 Task: Check a repository's "Projects" for task boards.
Action: Mouse moved to (924, 59)
Screenshot: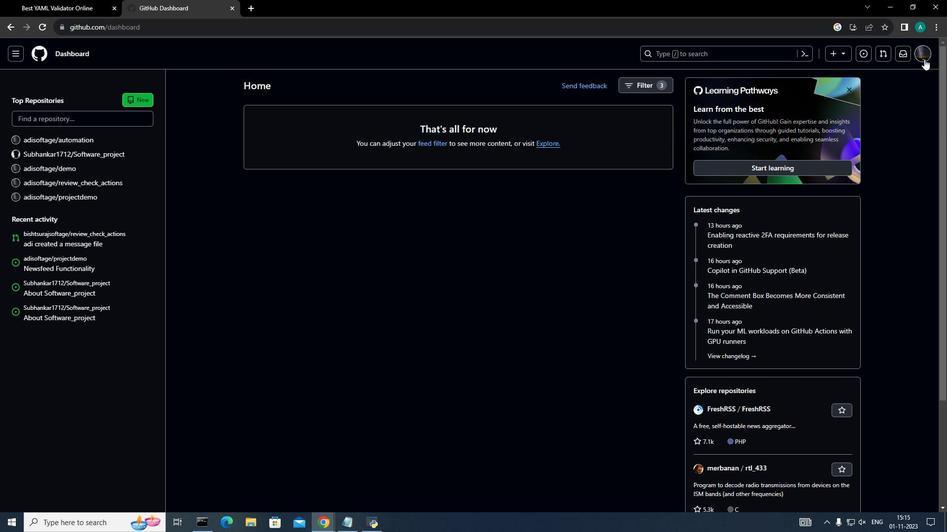 
Action: Mouse pressed left at (924, 59)
Screenshot: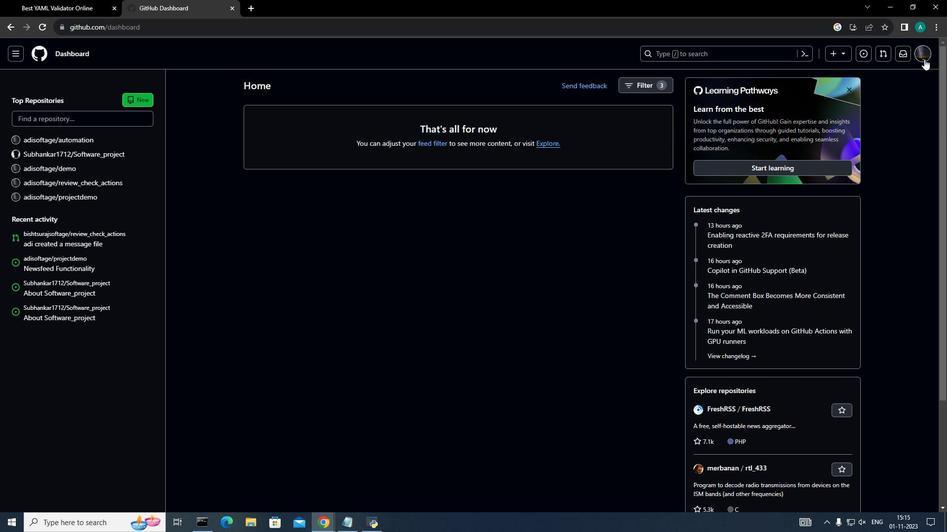 
Action: Mouse moved to (820, 100)
Screenshot: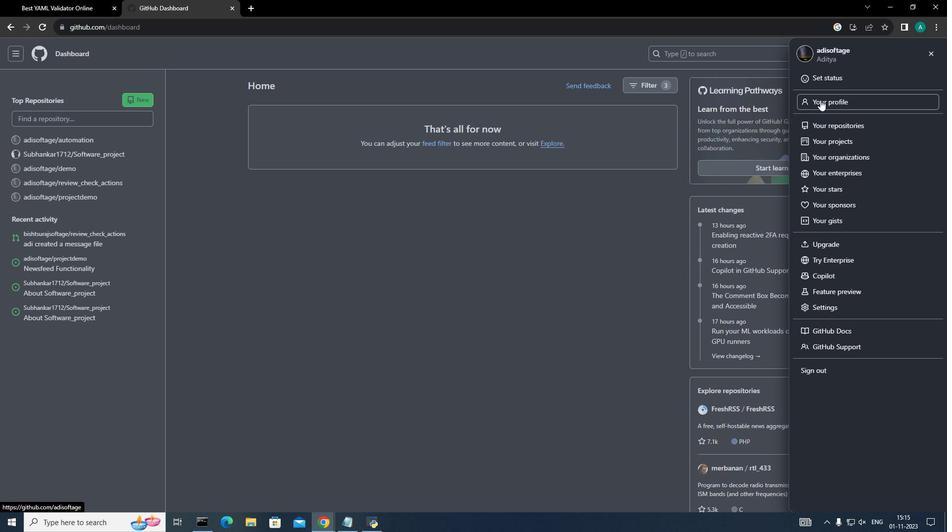 
Action: Mouse pressed left at (820, 100)
Screenshot: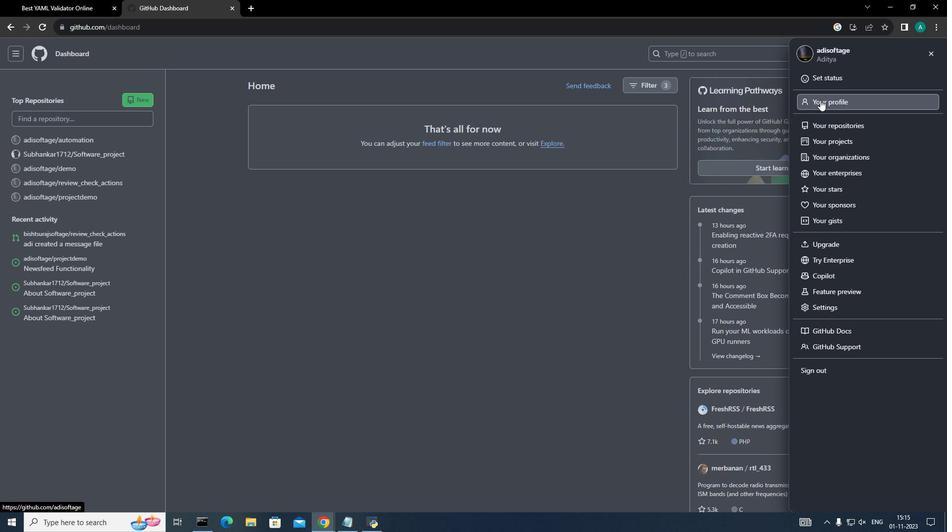 
Action: Mouse moved to (574, 137)
Screenshot: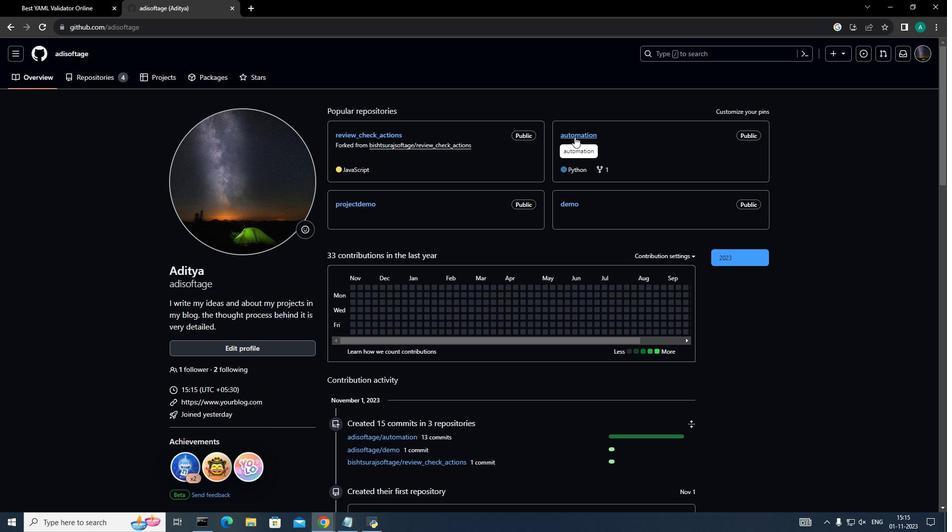 
Action: Mouse pressed left at (574, 137)
Screenshot: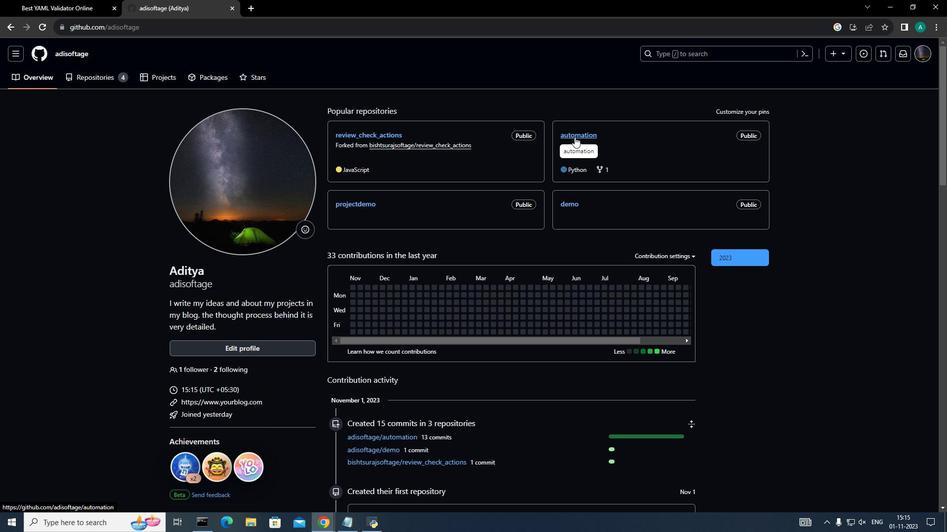 
Action: Mouse moved to (216, 79)
Screenshot: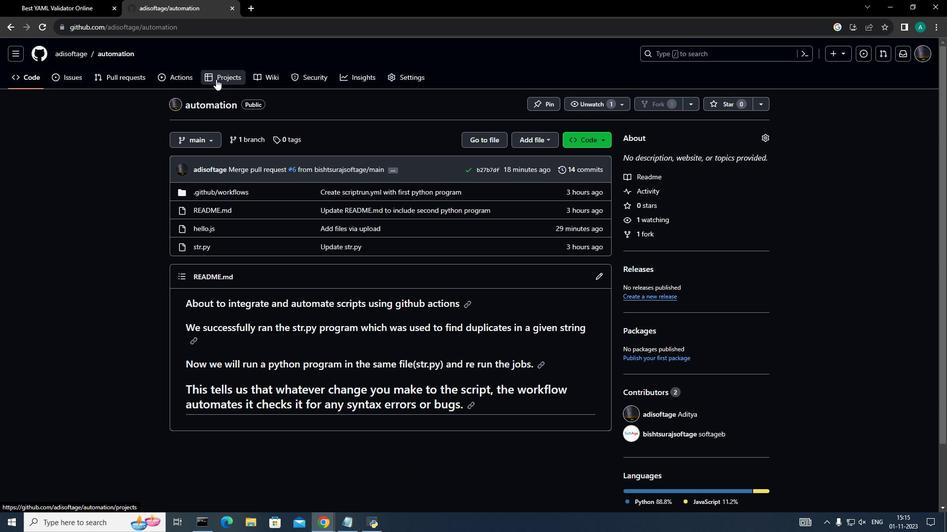 
Action: Mouse pressed left at (216, 79)
Screenshot: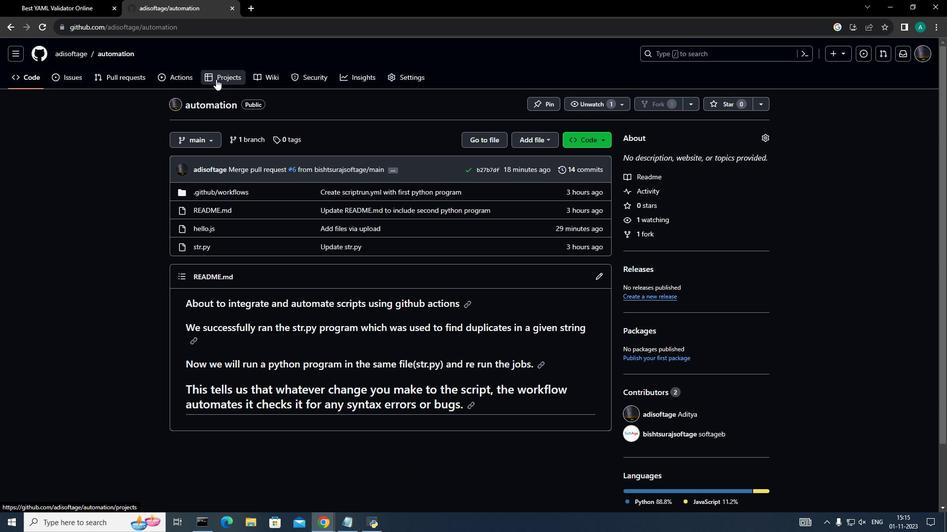 
Action: Mouse moved to (66, 54)
Screenshot: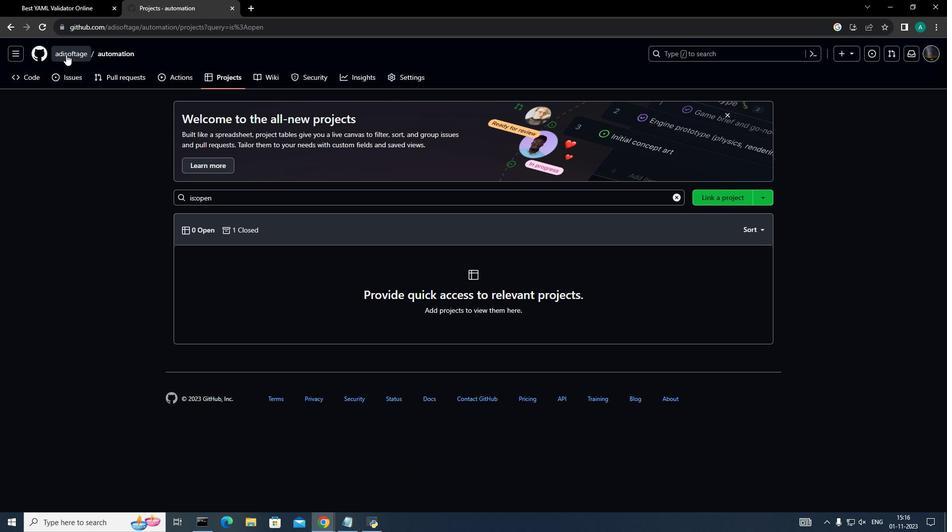
Action: Mouse pressed left at (66, 54)
Screenshot: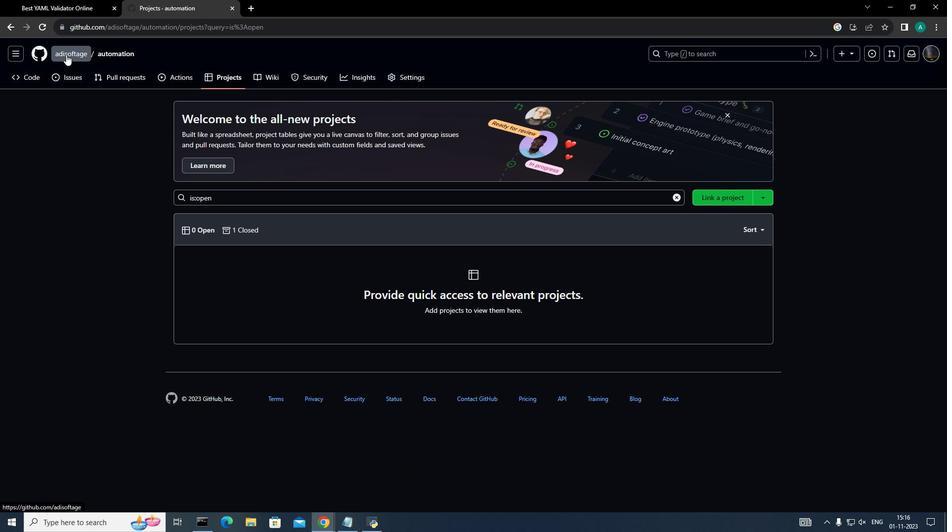 
Action: Mouse moved to (363, 206)
Screenshot: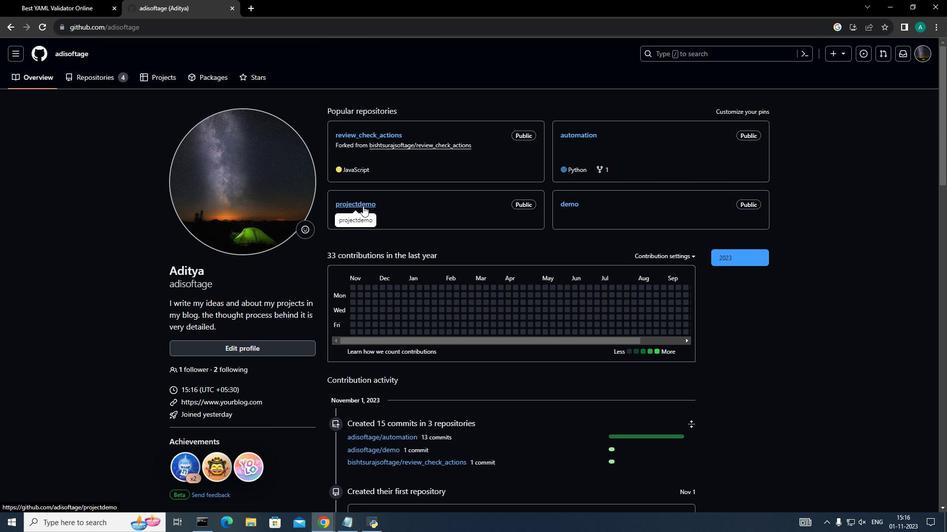 
Action: Mouse pressed left at (363, 206)
Screenshot: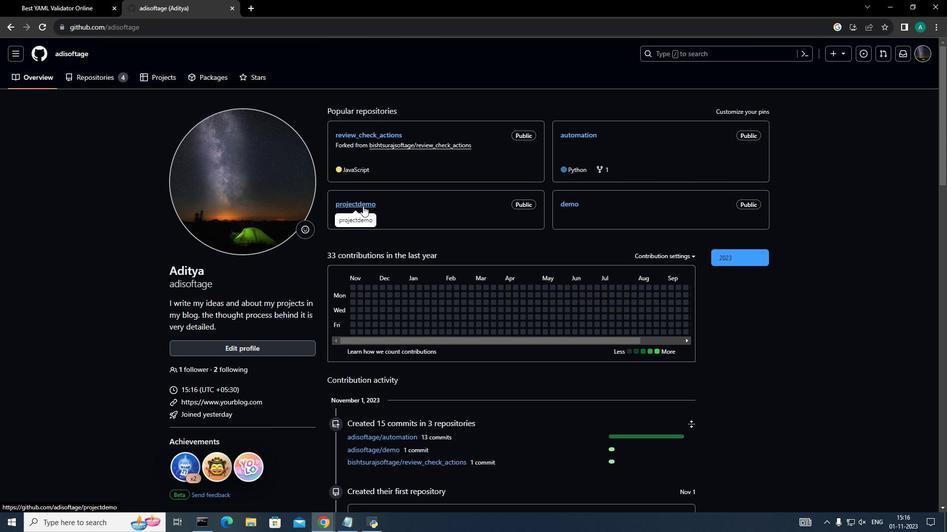
Action: Mouse moved to (241, 79)
Screenshot: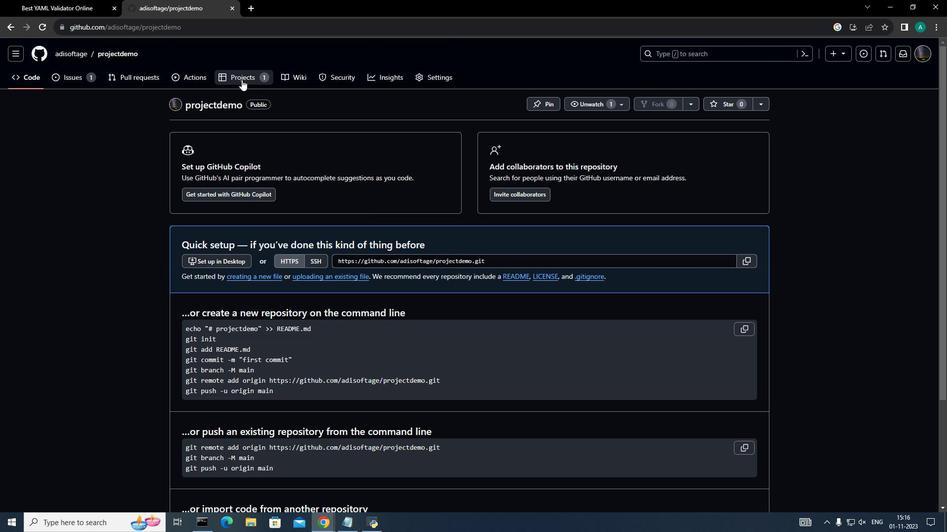 
Action: Mouse pressed left at (241, 79)
Screenshot: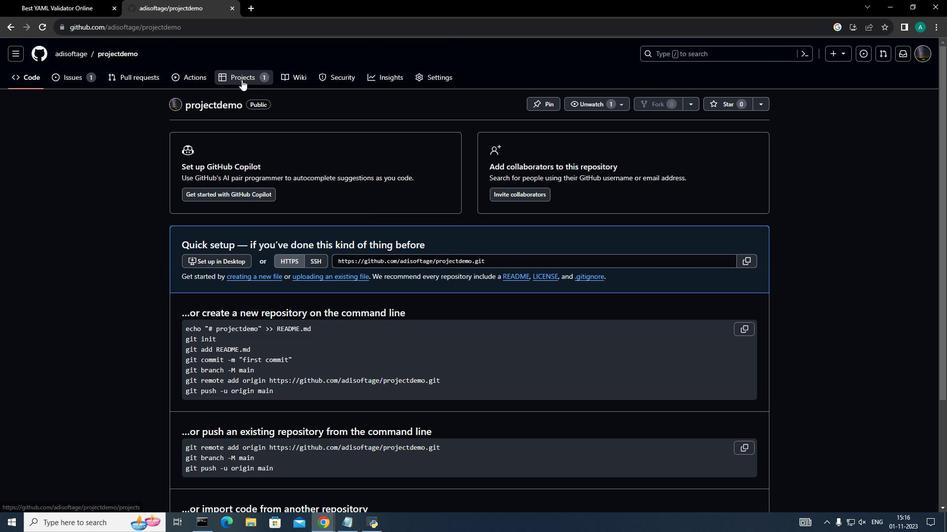 
Action: Mouse moved to (215, 260)
Screenshot: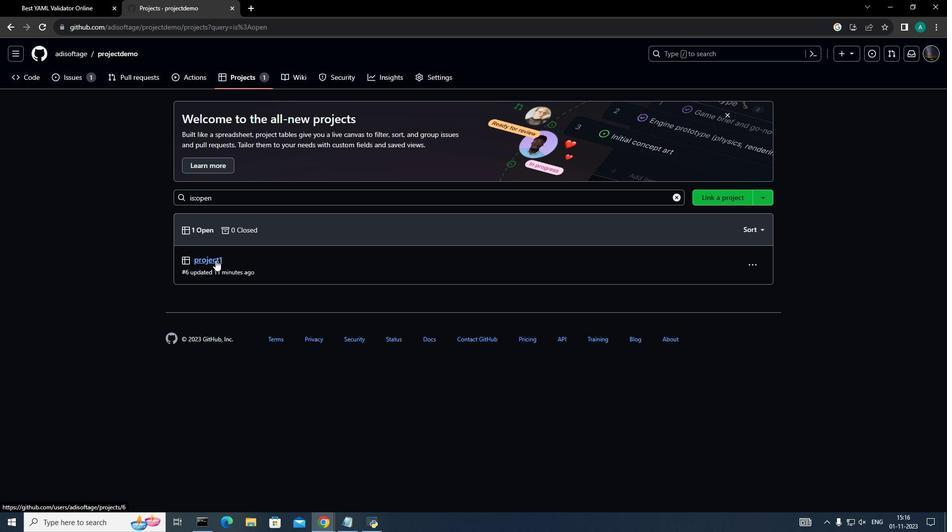 
Action: Mouse pressed left at (215, 260)
Screenshot: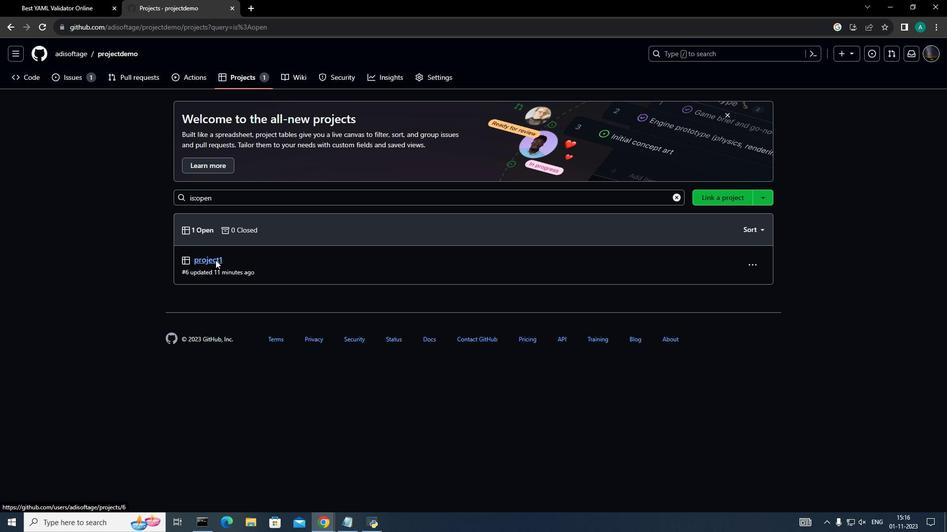 
Action: Mouse moved to (175, 169)
Screenshot: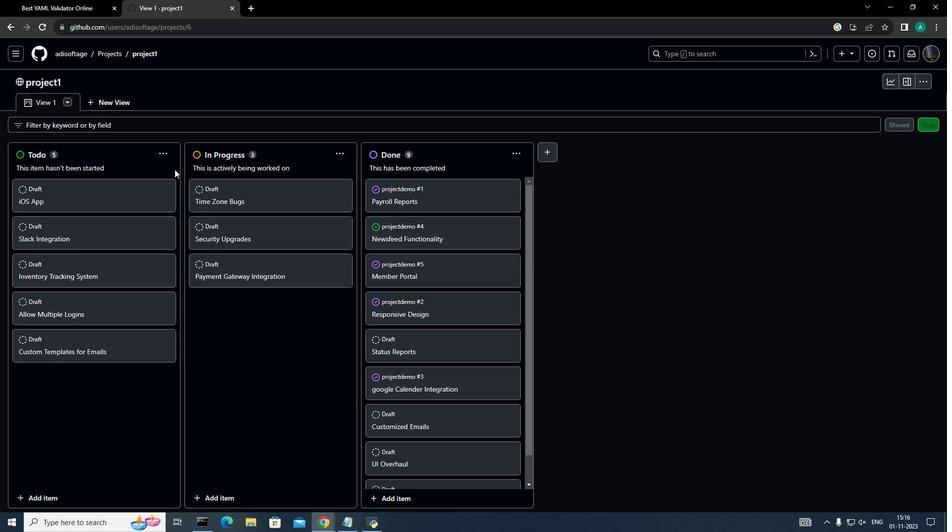 
Action: Mouse scrolled (175, 169) with delta (0, 0)
Screenshot: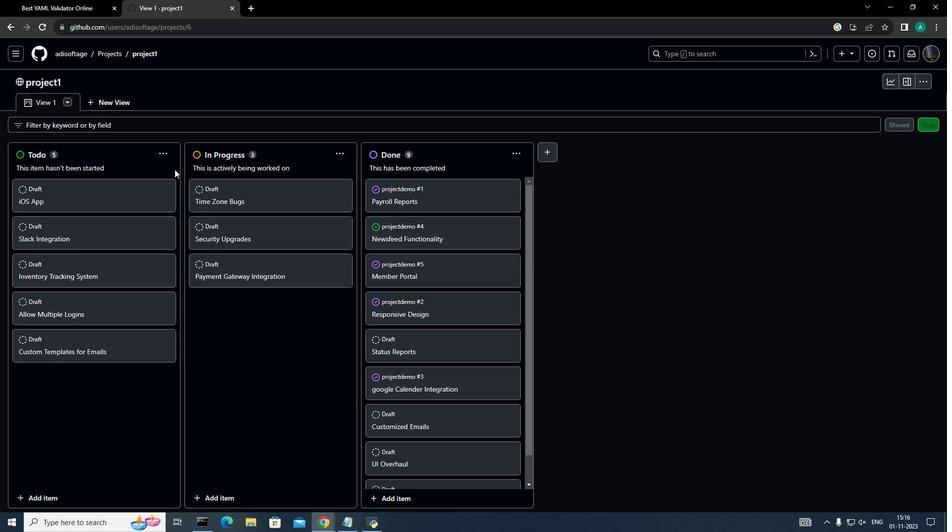 
Action: Mouse moved to (431, 189)
Screenshot: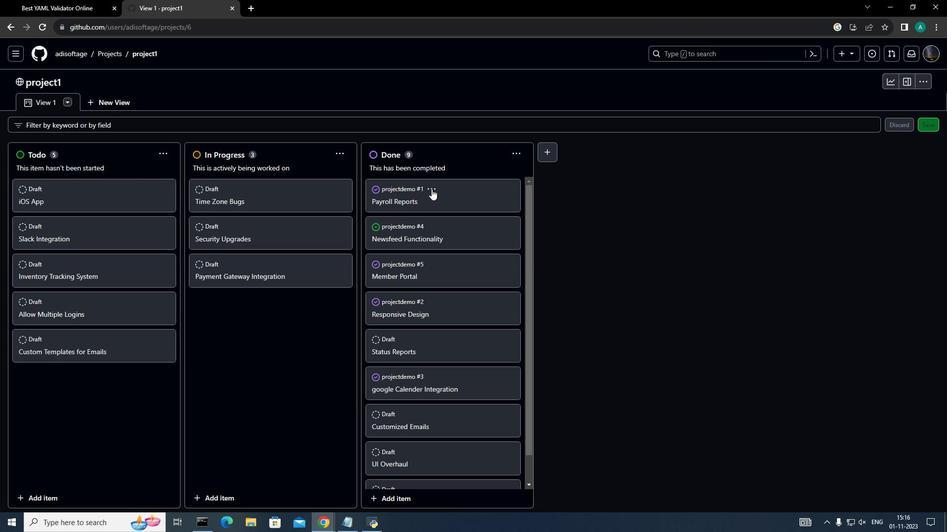 
Action: Mouse pressed left at (431, 189)
Screenshot: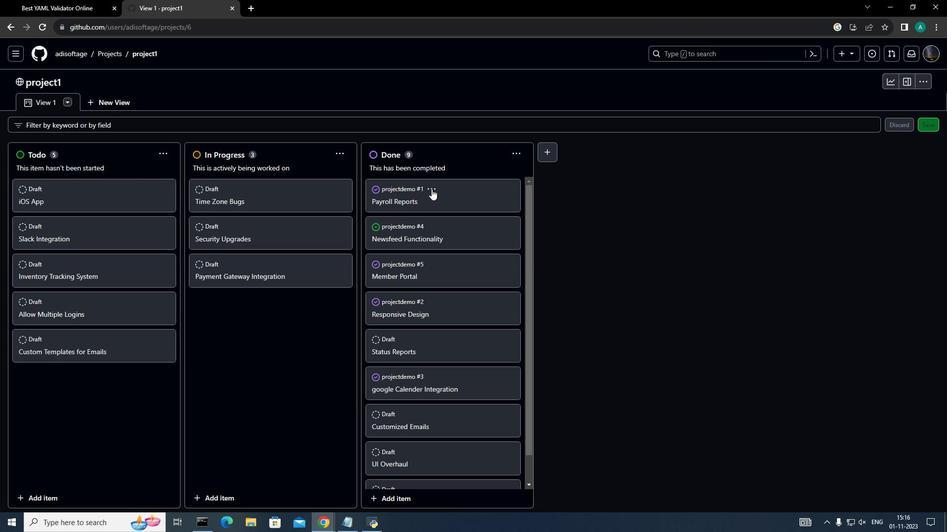 
Action: Mouse moved to (401, 190)
Screenshot: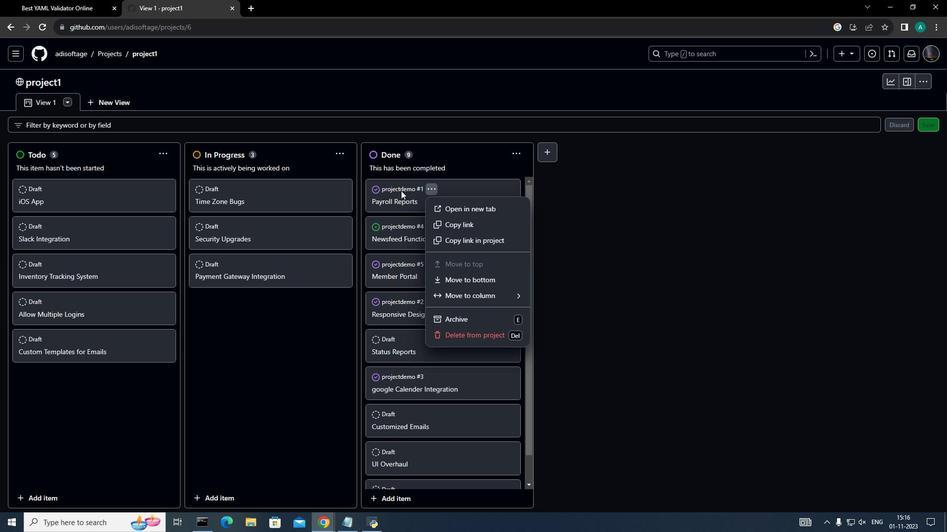 
Action: Mouse pressed left at (401, 190)
Screenshot: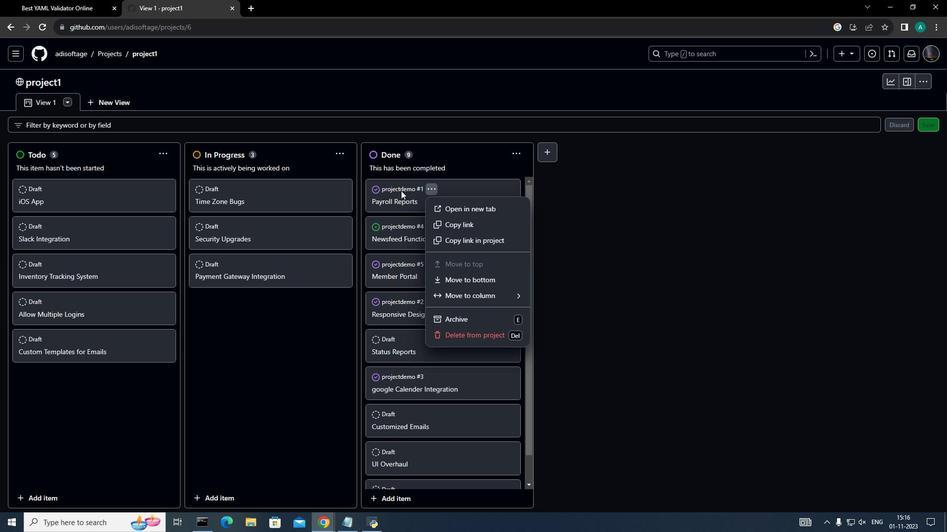 
Action: Mouse moved to (395, 203)
Screenshot: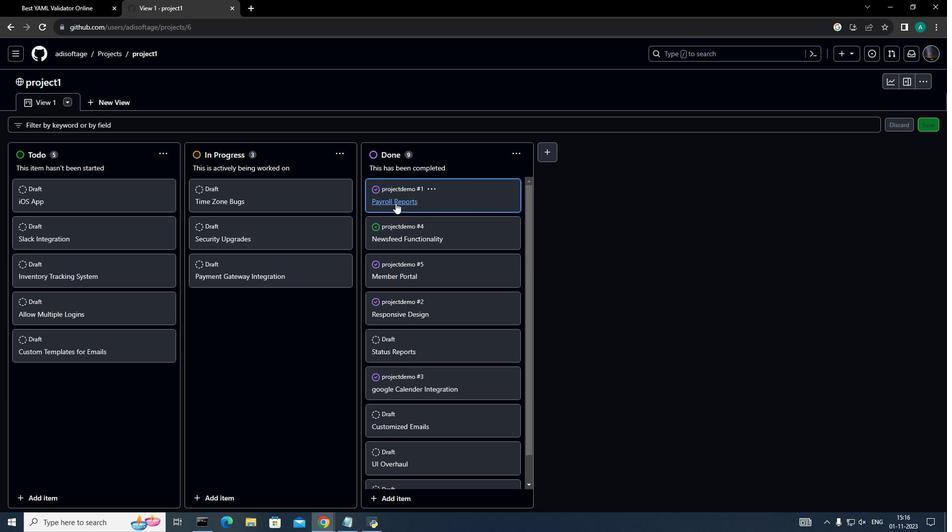 
Action: Mouse pressed left at (395, 203)
Screenshot: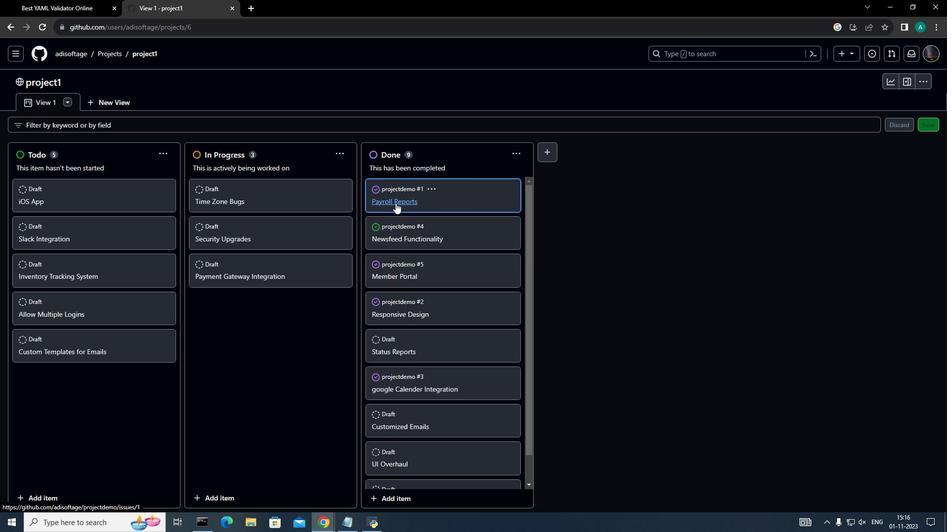 
Action: Mouse moved to (867, 377)
Screenshot: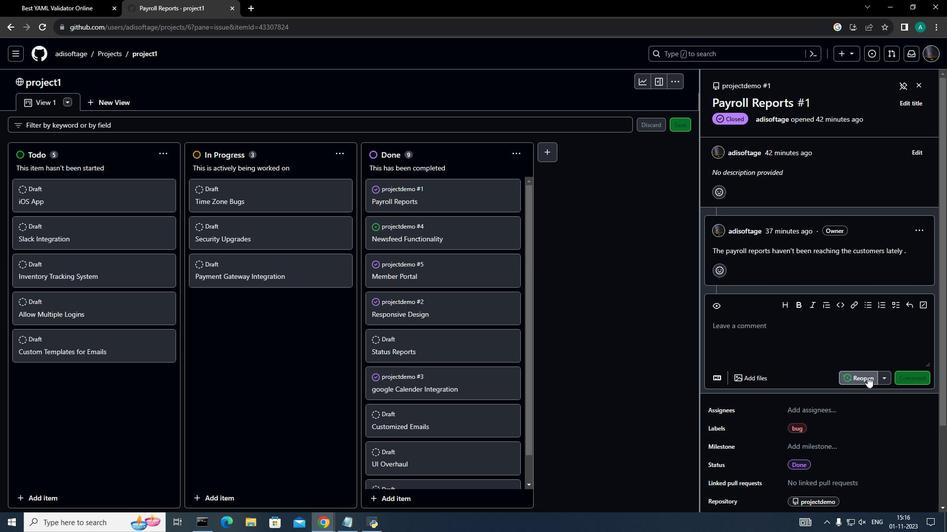 
Action: Mouse pressed left at (867, 377)
Screenshot: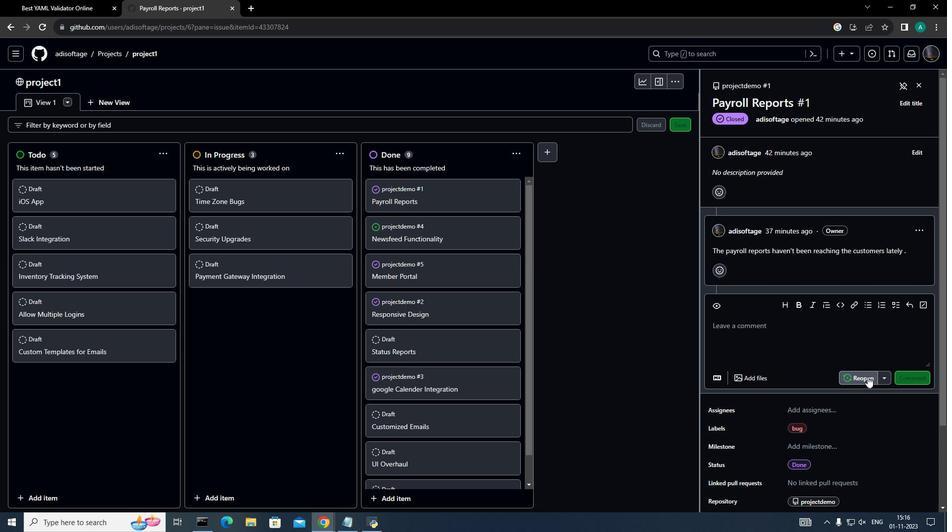 
Action: Mouse moved to (759, 321)
Screenshot: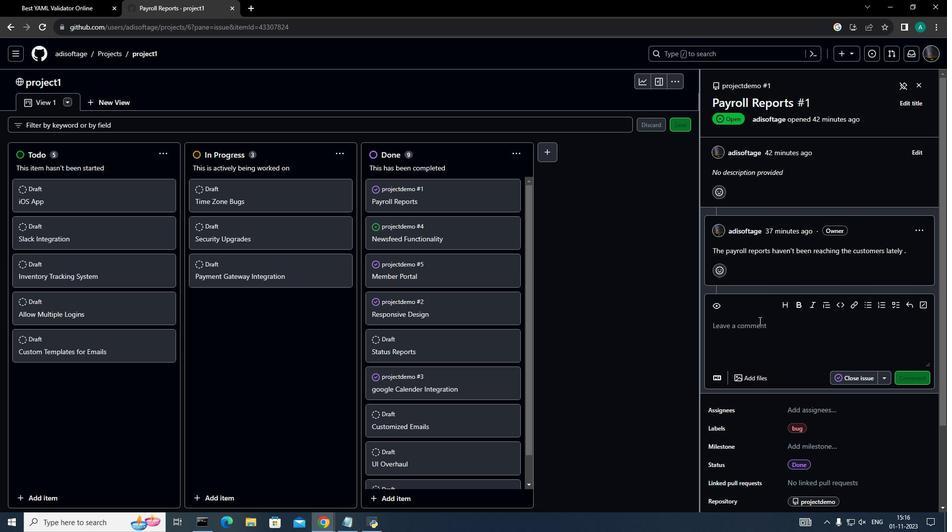 
Action: Mouse pressed left at (759, 321)
Screenshot: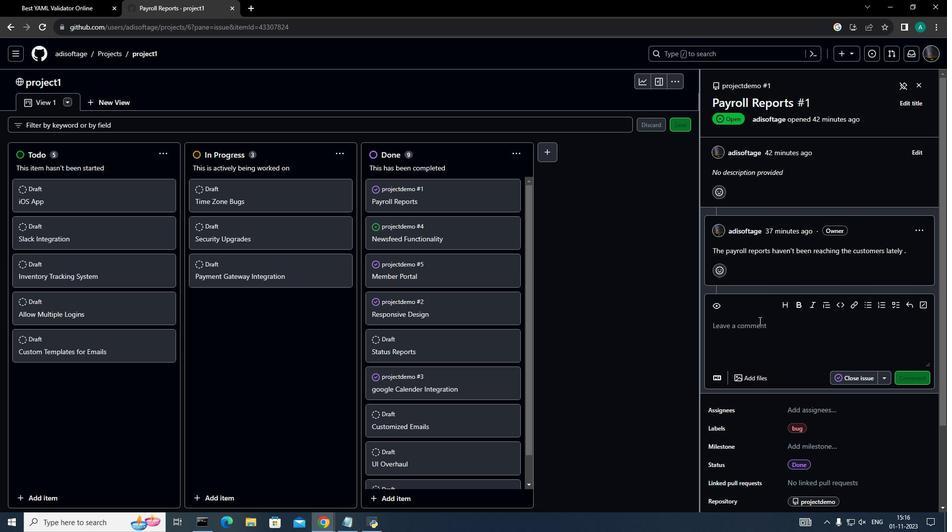 
Action: Mouse moved to (802, 394)
Screenshot: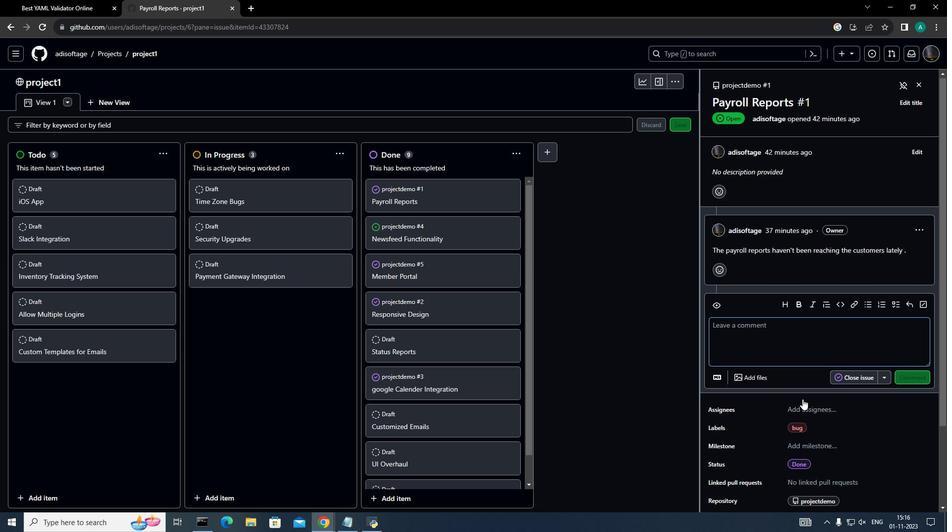 
Action: Mouse scrolled (802, 393) with delta (0, 0)
Screenshot: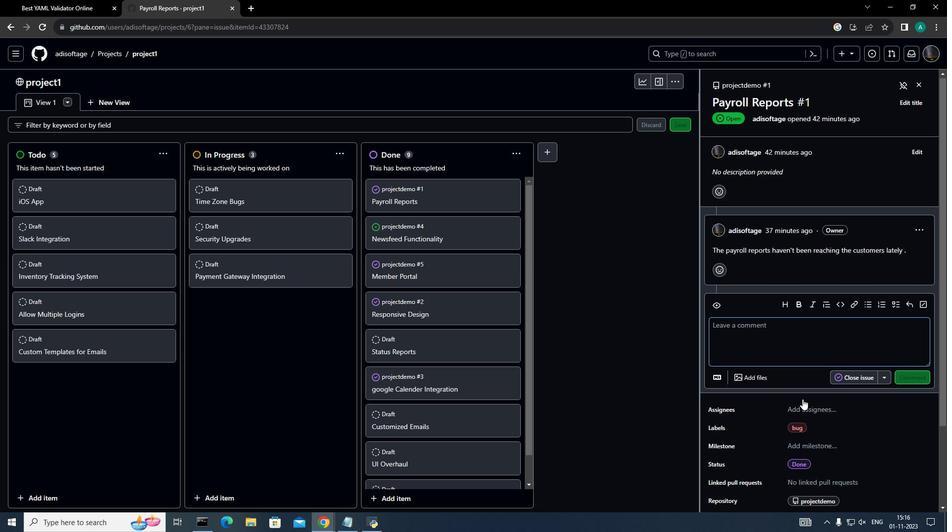 
Action: Mouse moved to (802, 399)
Screenshot: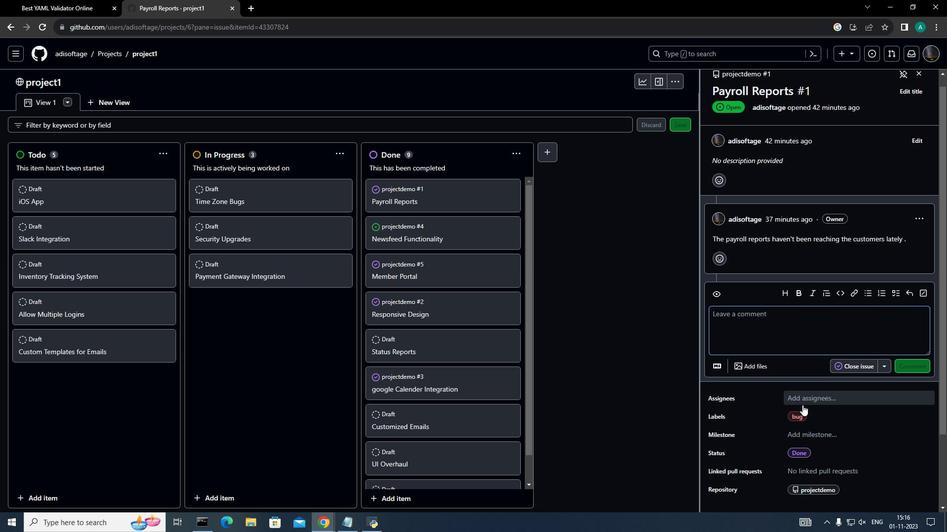 
Action: Mouse scrolled (802, 399) with delta (0, 0)
Screenshot: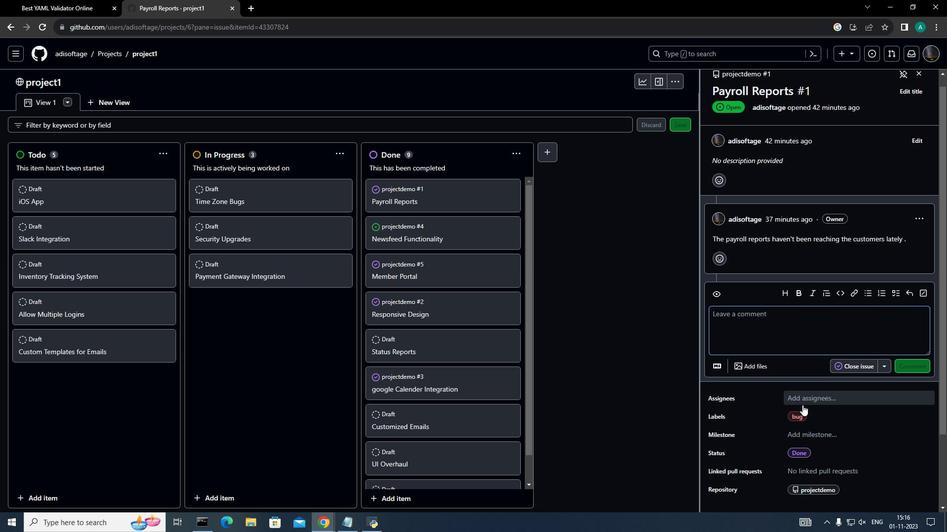 
Action: Mouse moved to (795, 331)
Screenshot: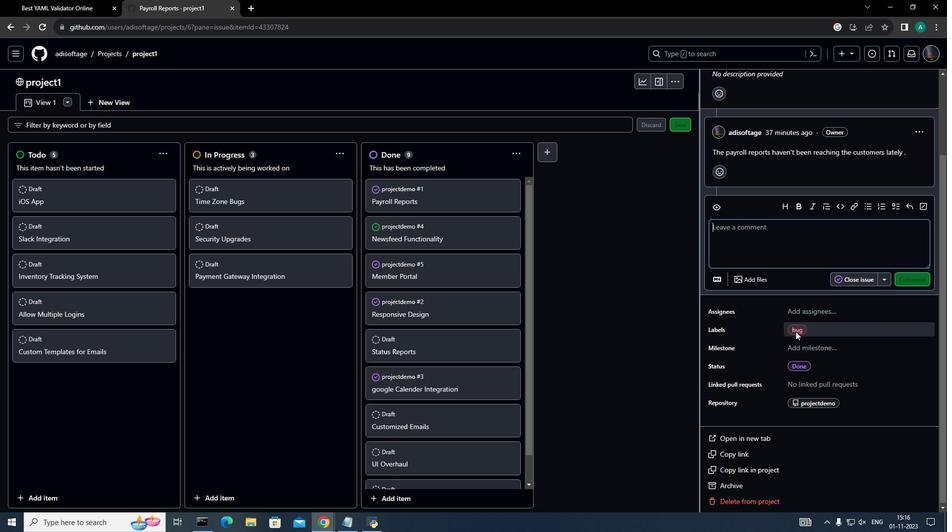
Action: Mouse pressed left at (795, 331)
Screenshot: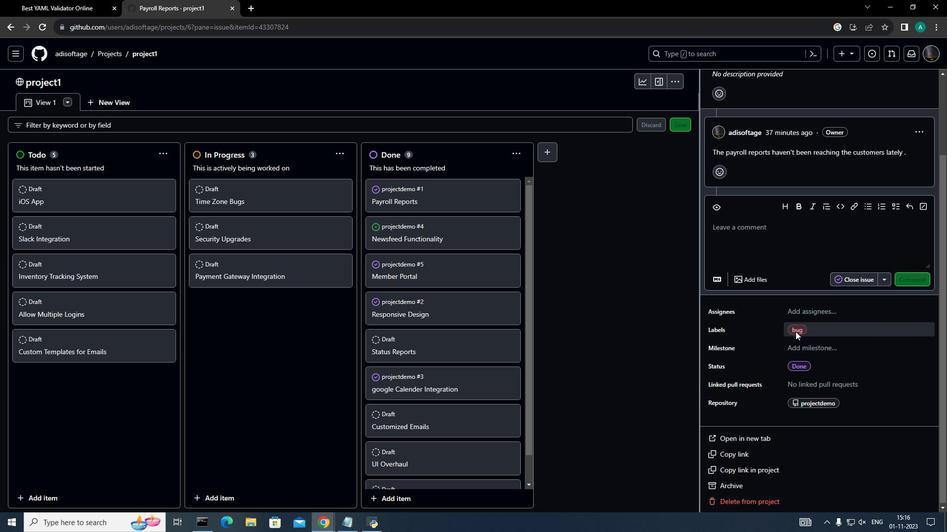 
Action: Mouse moved to (795, 177)
Screenshot: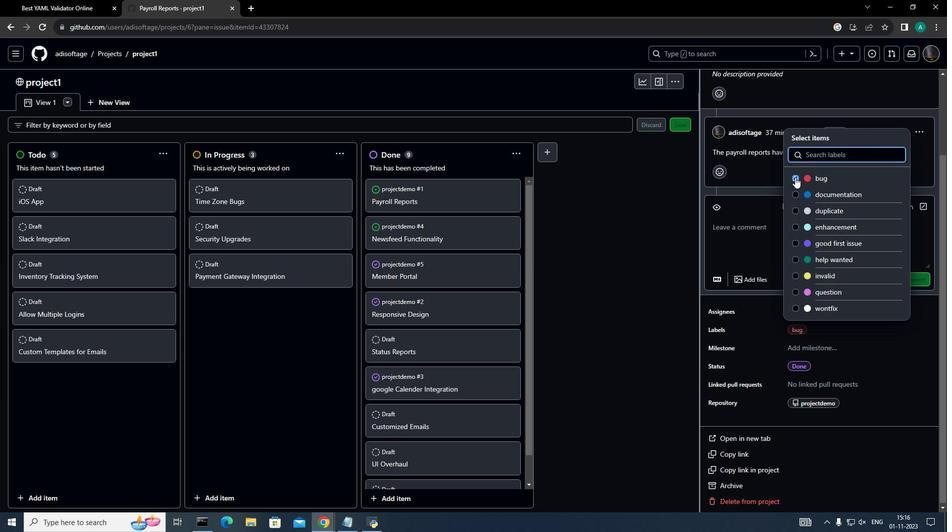 
Action: Mouse pressed left at (795, 177)
Screenshot: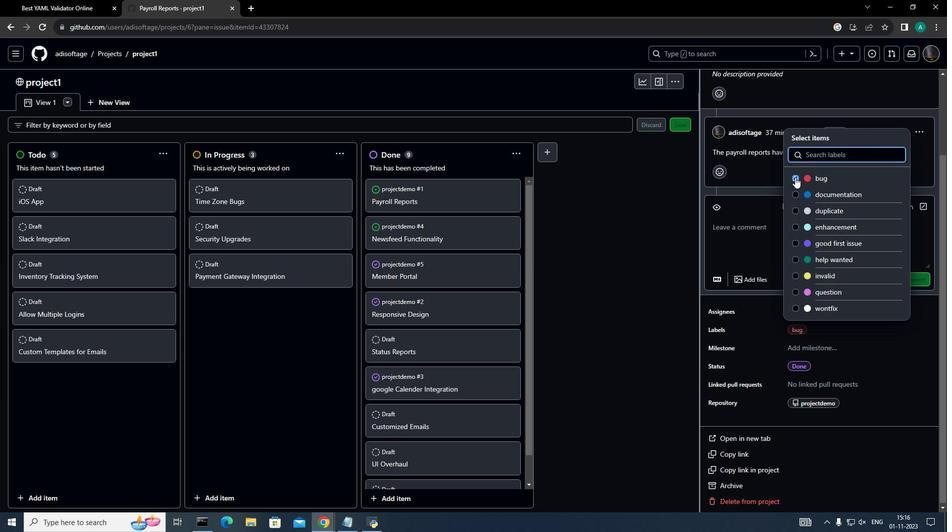 
Action: Mouse moved to (797, 262)
Screenshot: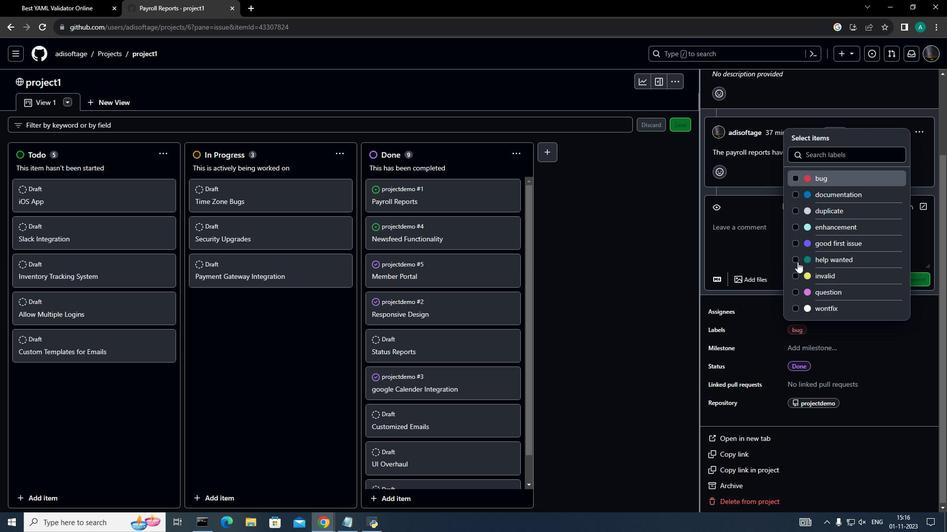 
Action: Mouse pressed left at (797, 262)
Screenshot: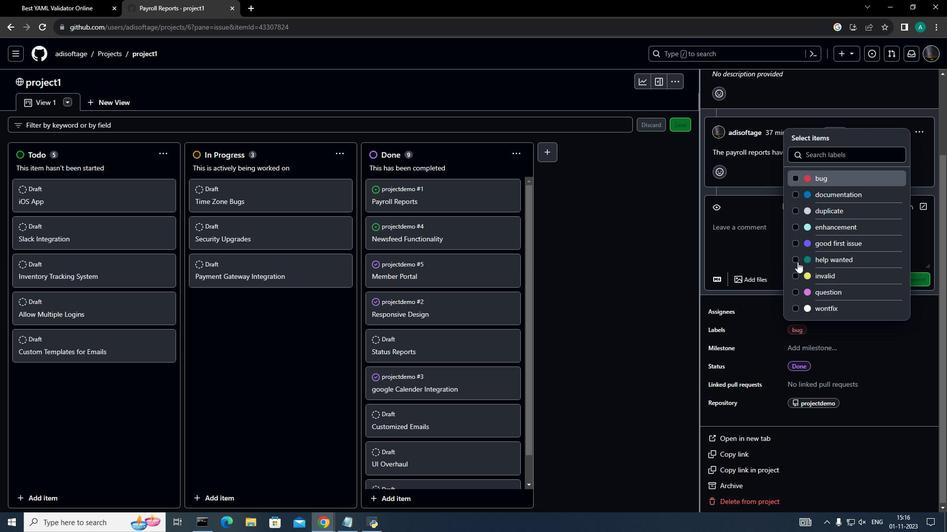 
Action: Mouse moved to (744, 237)
Screenshot: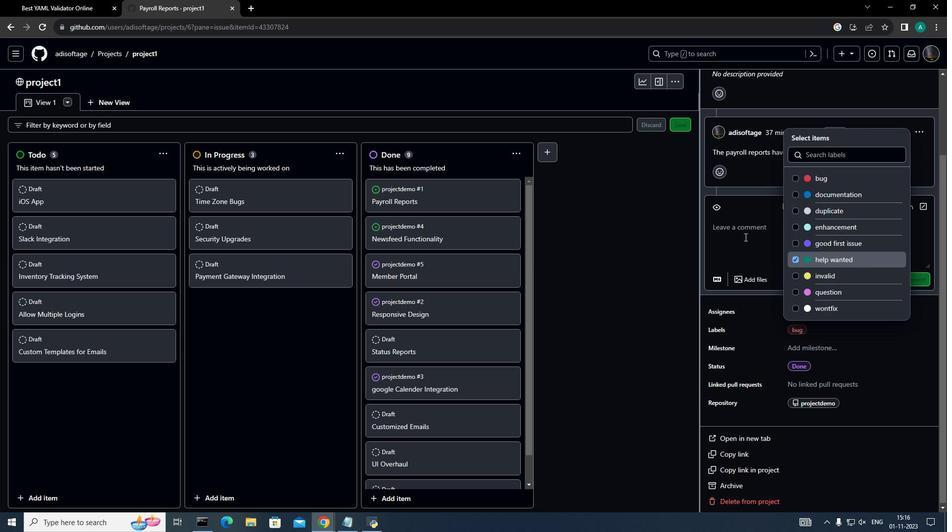 
Action: Mouse pressed left at (744, 237)
Screenshot: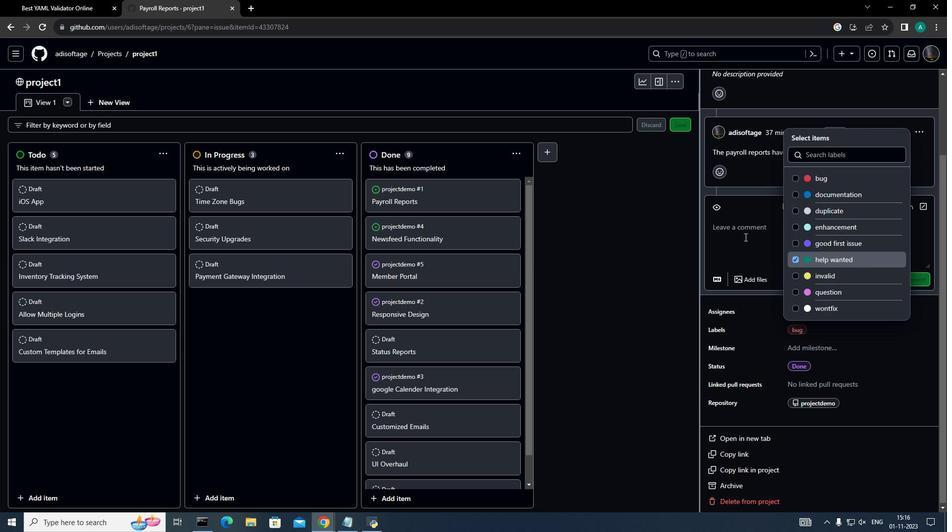 
Action: Mouse moved to (744, 235)
Screenshot: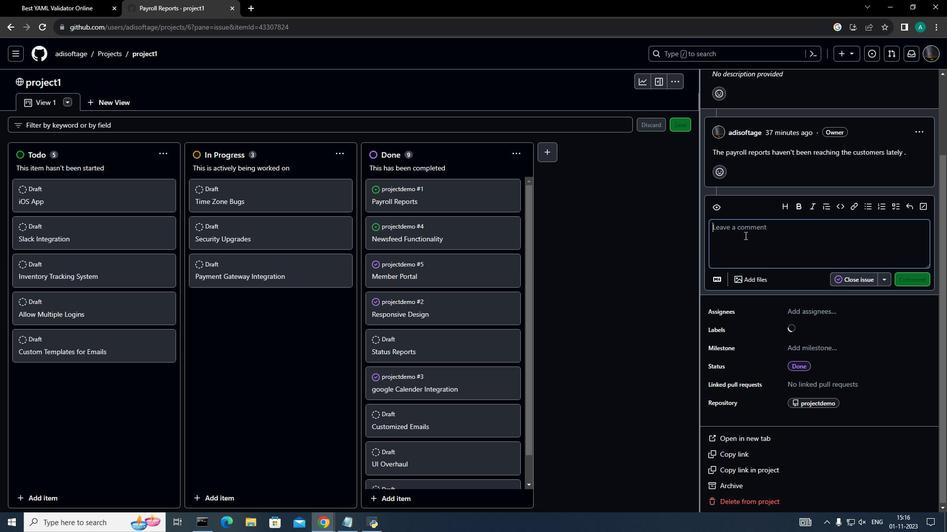 
Action: Key pressed <Key.shift><Key.shift><Key.shift><Key.shift><Key.shift><Key.shift><Key.shift><Key.shift><Key.shift><Key.shift><Key.shift><Key.shift><Key.shift><Key.shift><Key.shift>I<Key.space>fixed<Key.space>my<Key.space>previous<Key.space>i<Key.backspace>problem<Key.space>but<Key.space>now<Key.space>the<Key.space>respnsive<Key.space>design<Key.space>of<Key.space>the<Key.space>payroll<Key.space>reports<Key.space>is<Key.space>a<Key.space>bit<Key.space>wobbly.<Key.space><Key.shift><Key.enter>al<Key.backspace><Key.backspace><Key.shift>Also,<Key.space>the<Key.space>sex<Key.backspace>cui<Key.backspace>rity<Key.space>of<Key.space>those<Key.space>reports<Key.space>has<Key.space>became<Key.space>a<Key.space>big<Key.space>concern
Screenshot: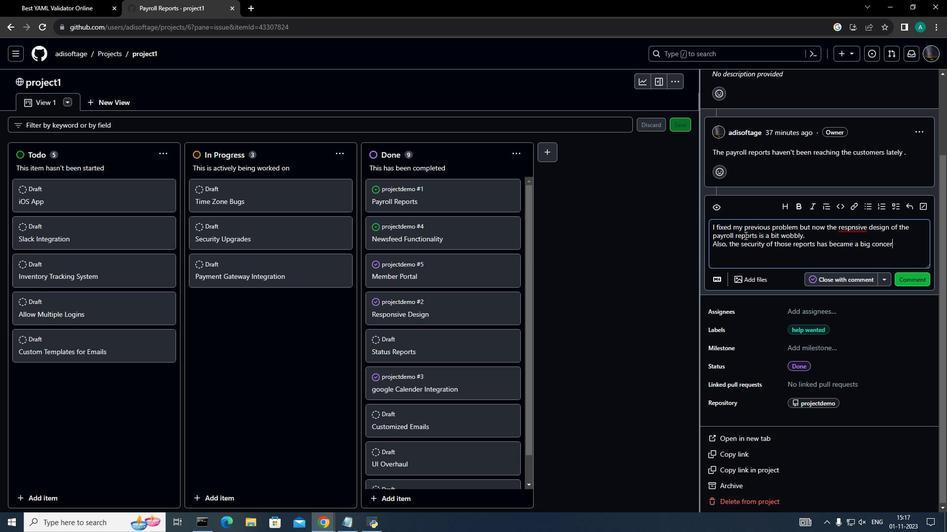 
Action: Mouse moved to (843, 282)
Screenshot: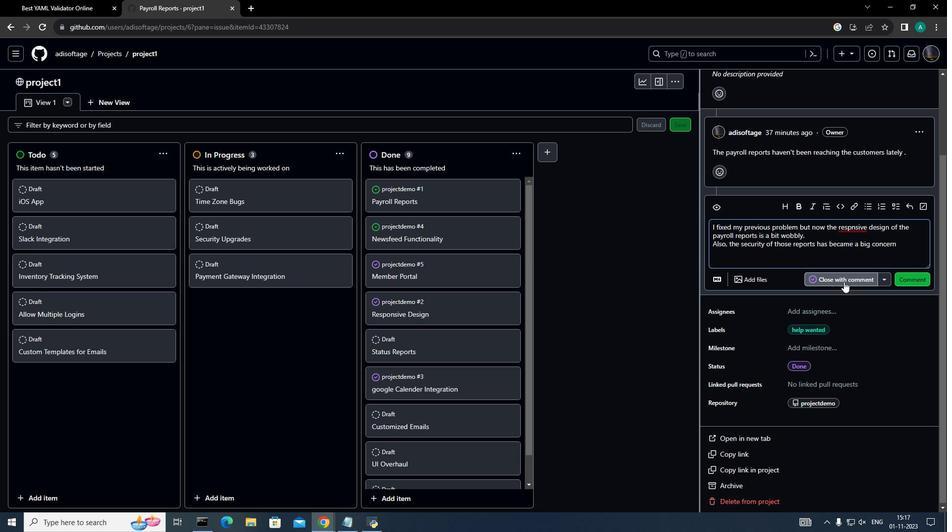 
Action: Mouse pressed left at (843, 282)
Screenshot: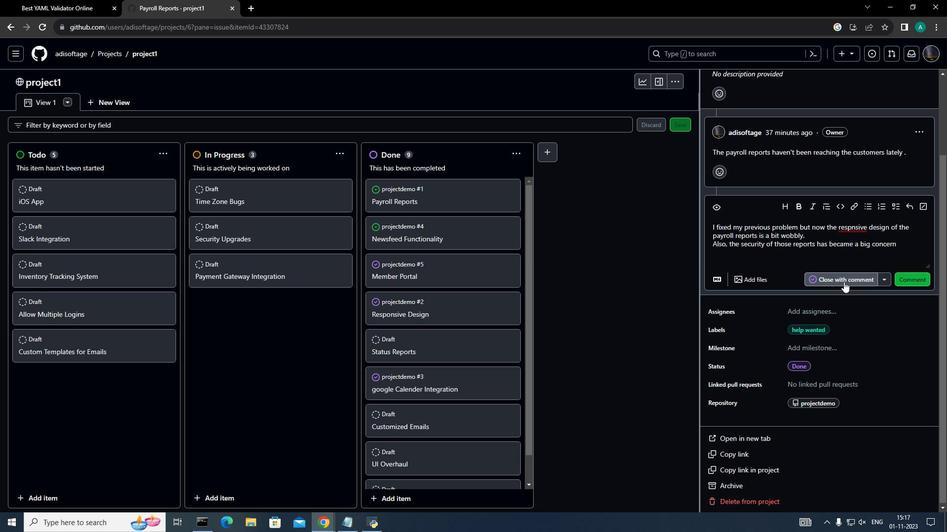 
Action: Mouse moved to (916, 211)
Screenshot: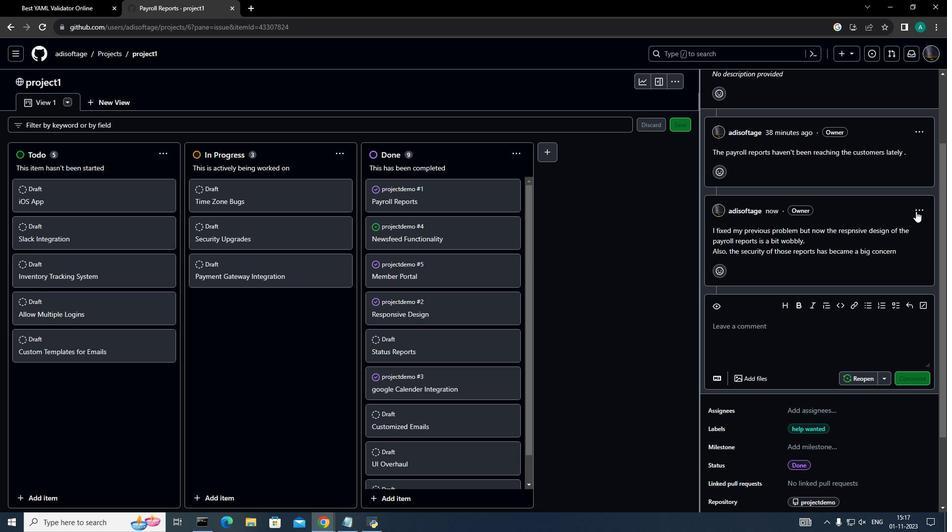 
Action: Mouse pressed left at (916, 211)
Screenshot: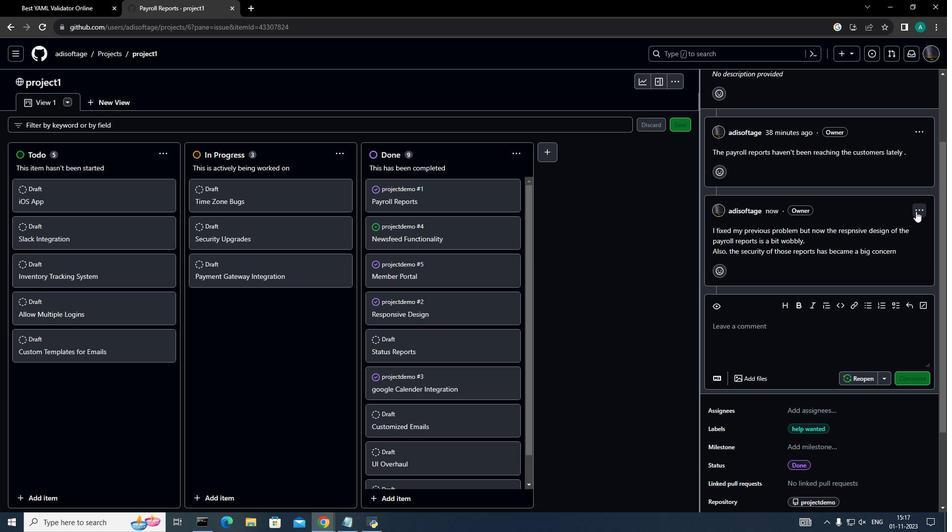 
Action: Mouse moved to (839, 204)
Screenshot: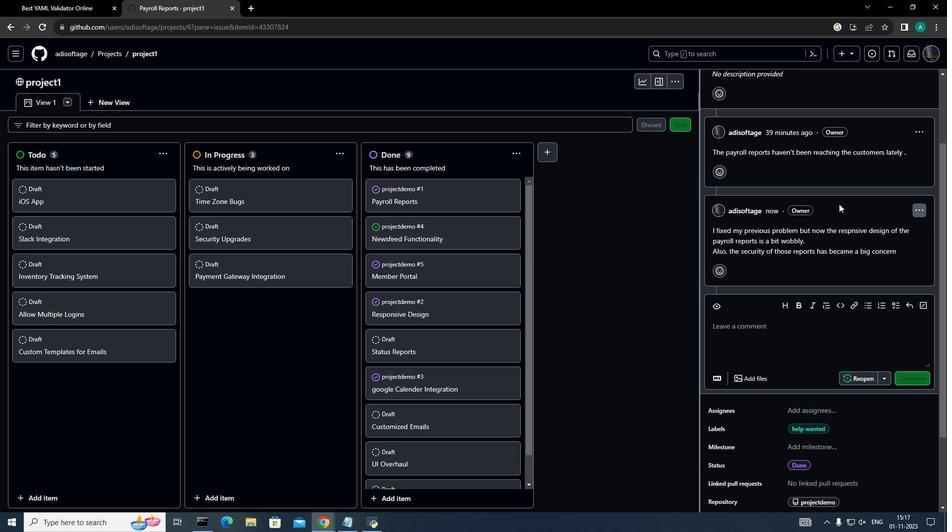 
Action: Mouse pressed left at (839, 204)
Screenshot: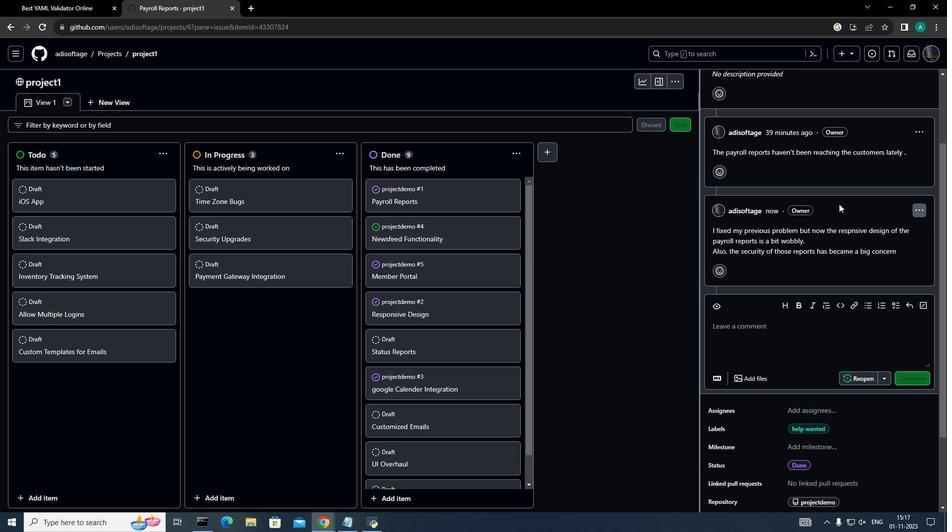 
Action: Mouse moved to (552, 158)
Screenshot: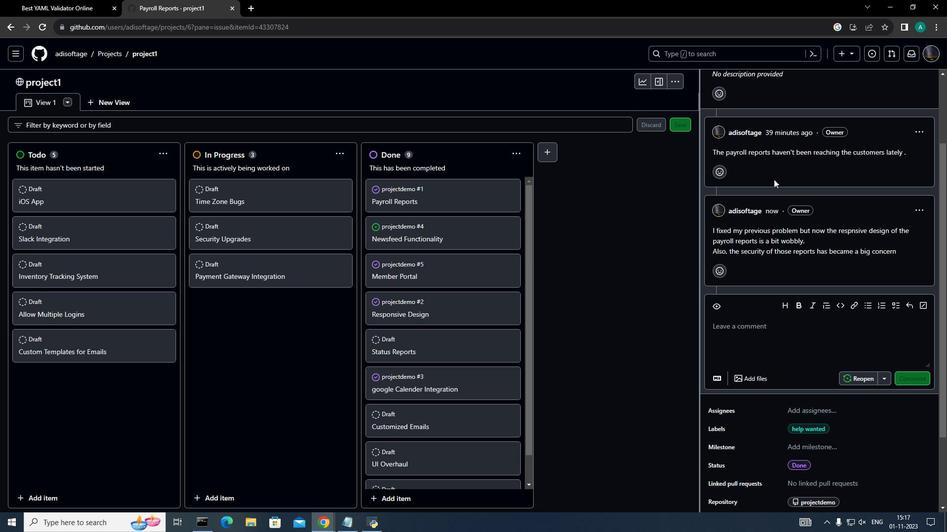 
